 Task: Create a due date automation trigger when advanced on, 2 hours after a card is due add fields with custom field "Resume" set to a date more than 1 working days from now.
Action: Mouse moved to (944, 70)
Screenshot: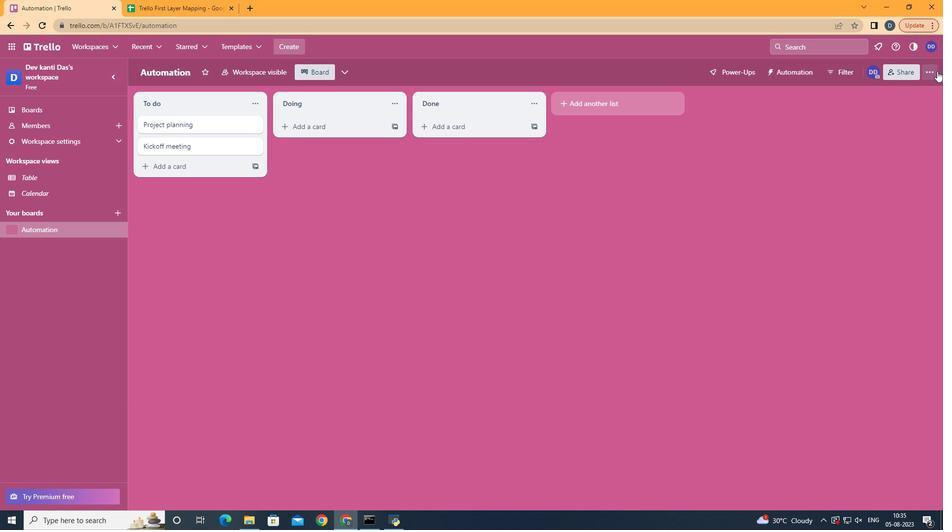 
Action: Mouse pressed left at (944, 70)
Screenshot: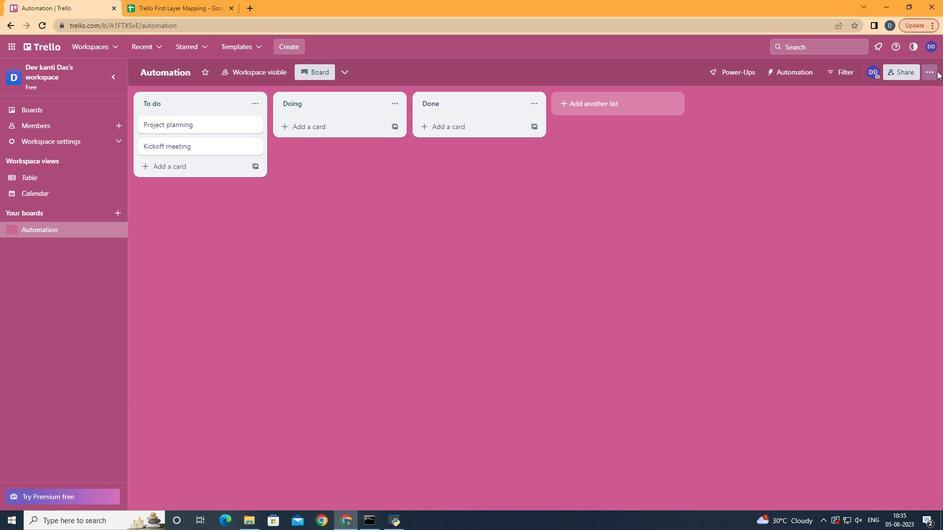 
Action: Mouse moved to (848, 211)
Screenshot: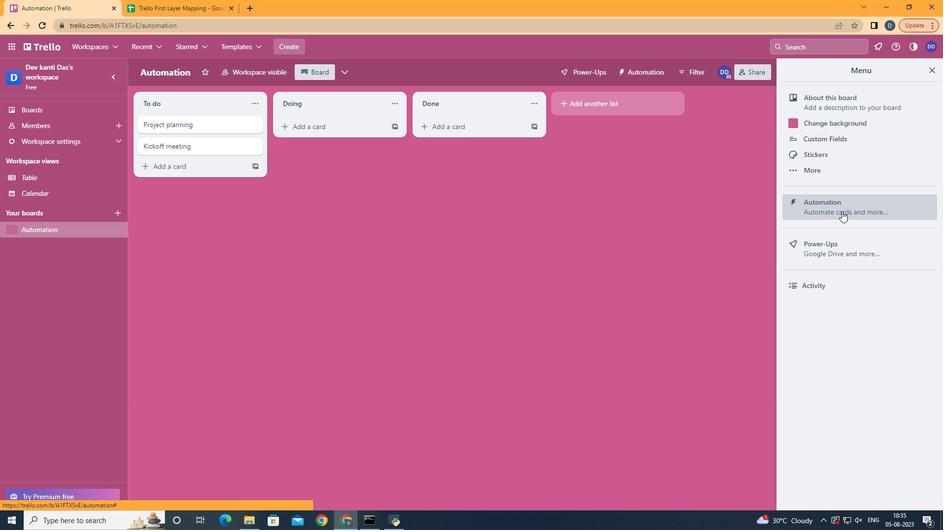 
Action: Mouse pressed left at (848, 211)
Screenshot: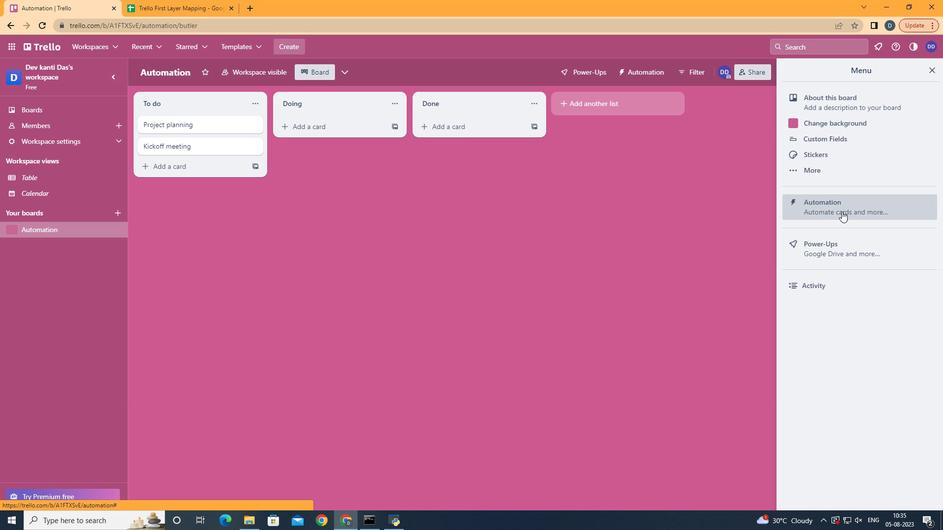 
Action: Mouse moved to (204, 200)
Screenshot: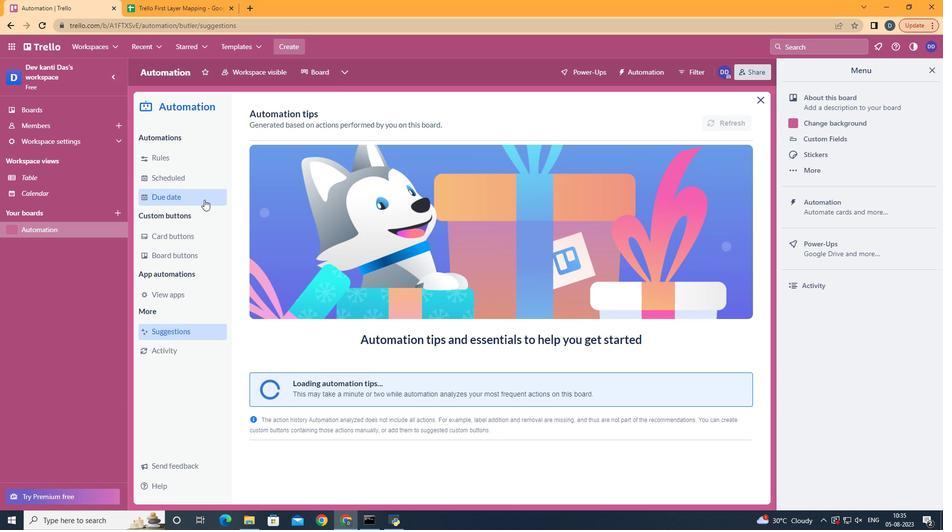 
Action: Mouse pressed left at (204, 200)
Screenshot: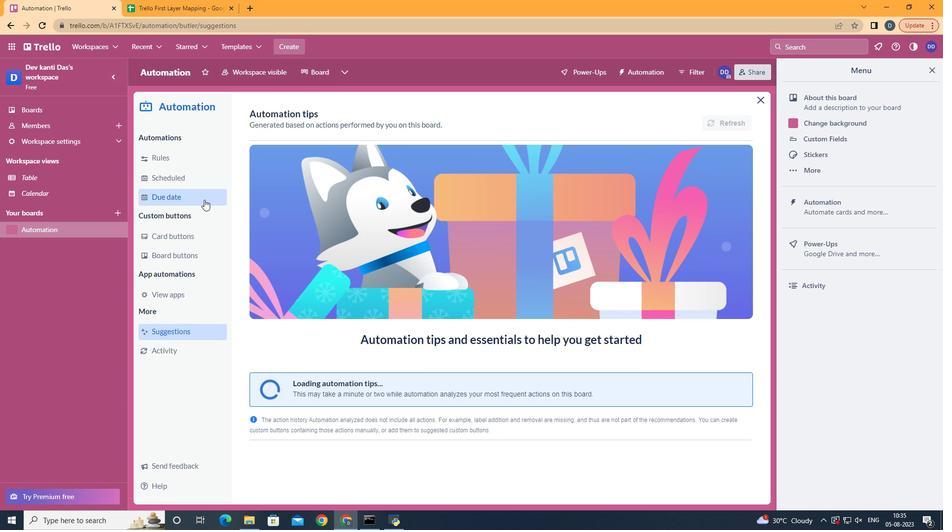 
Action: Mouse moved to (689, 118)
Screenshot: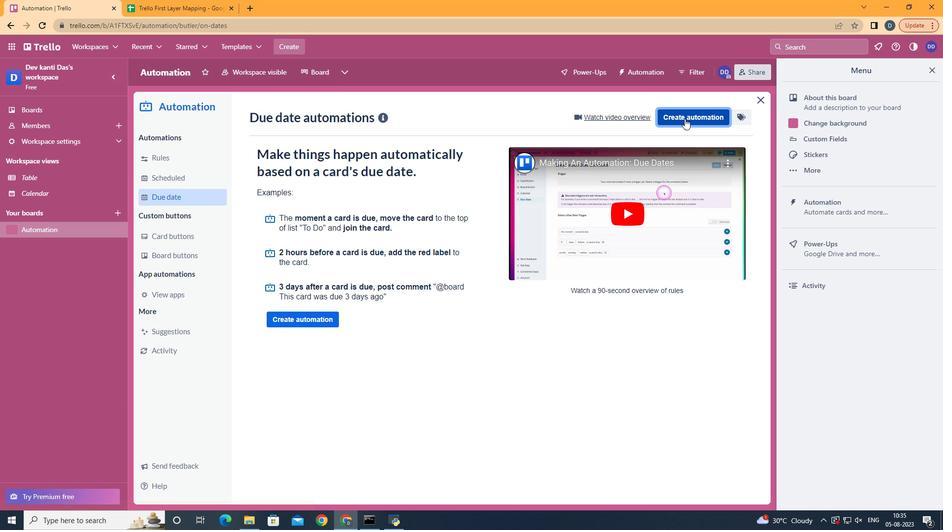 
Action: Mouse pressed left at (689, 118)
Screenshot: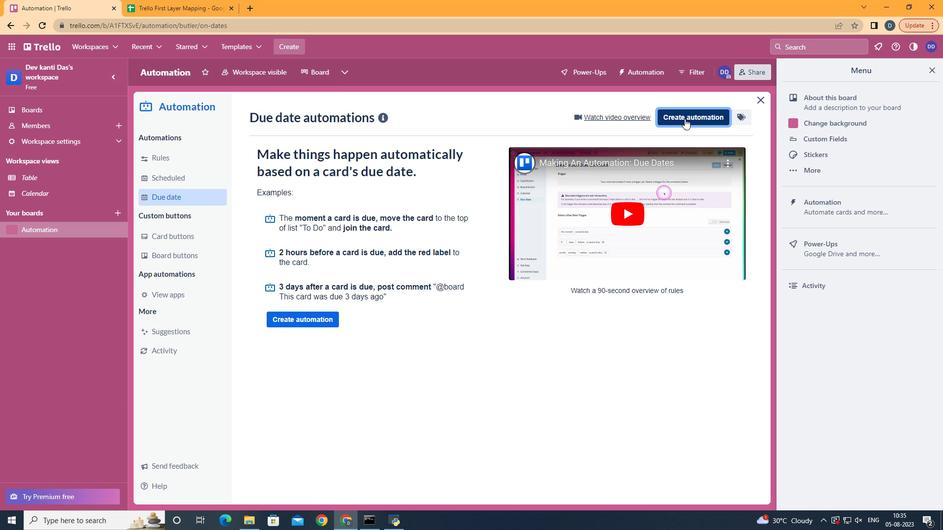 
Action: Mouse moved to (484, 220)
Screenshot: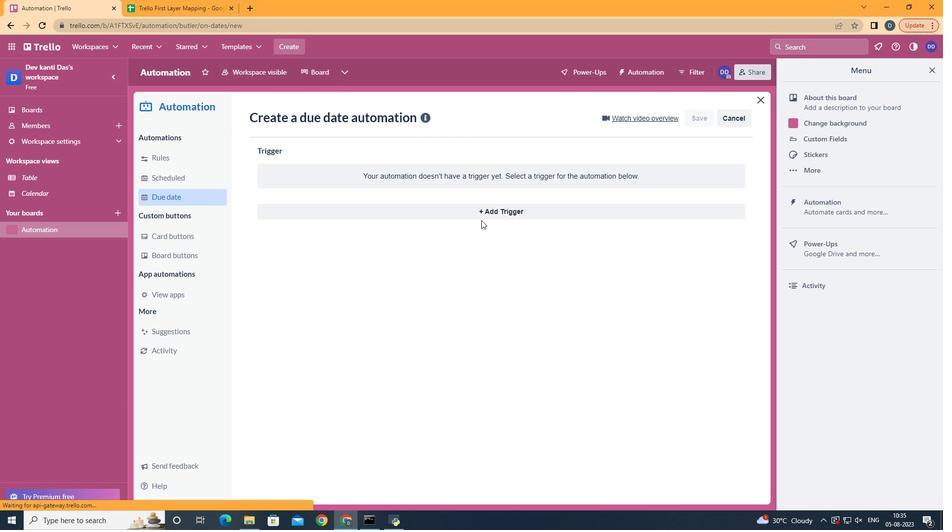 
Action: Mouse pressed left at (484, 220)
Screenshot: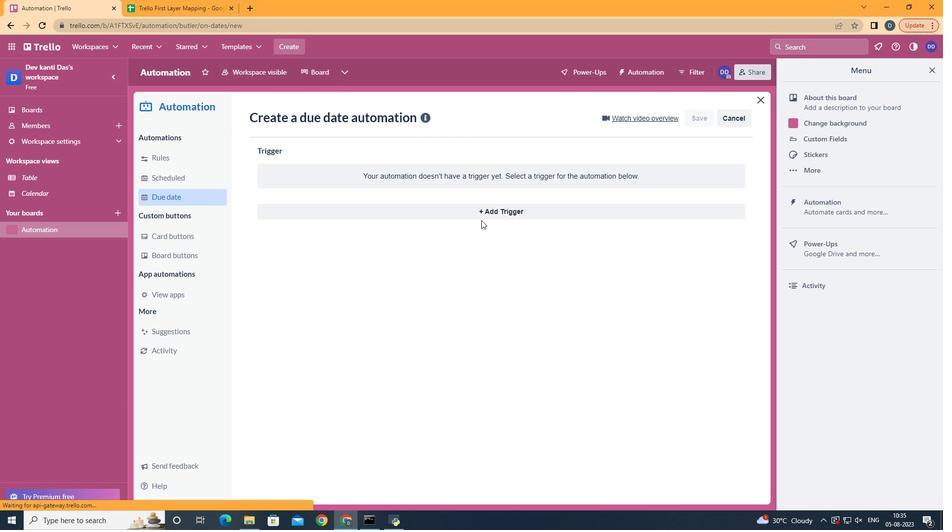 
Action: Mouse moved to (503, 210)
Screenshot: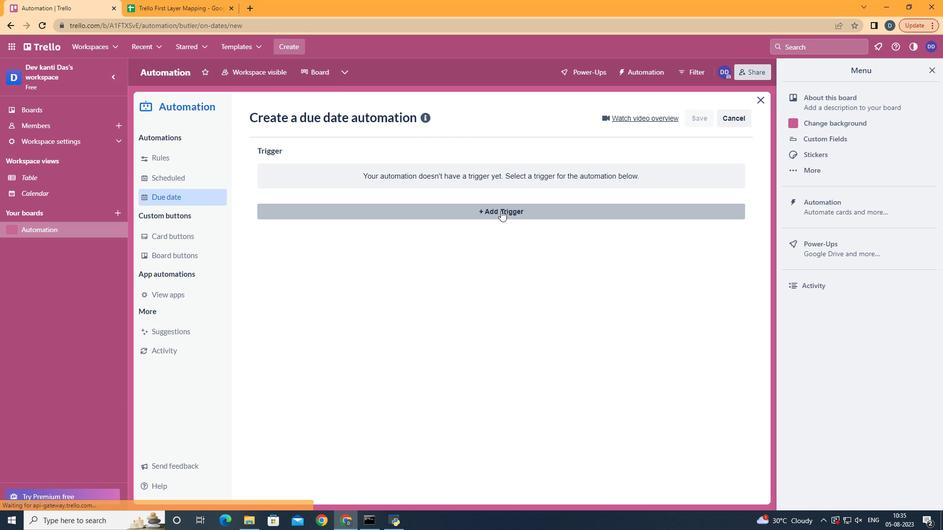 
Action: Mouse pressed left at (503, 210)
Screenshot: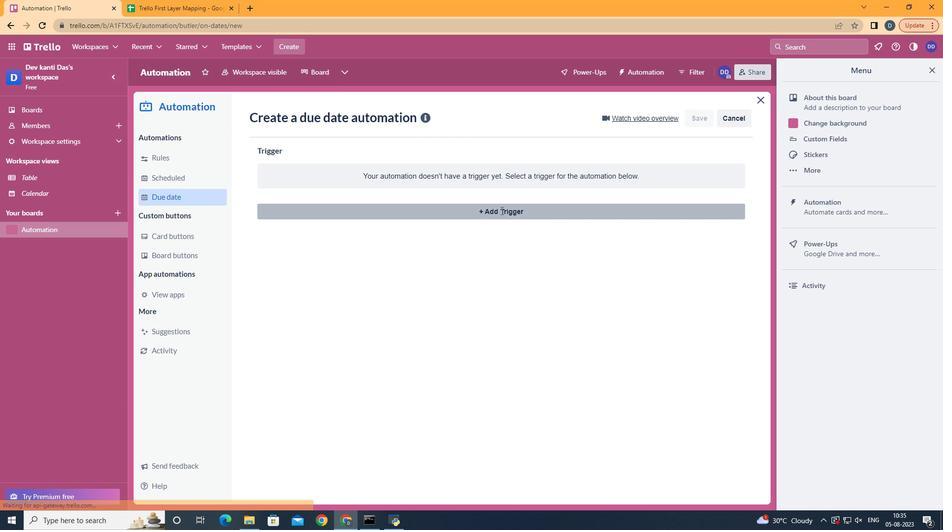
Action: Mouse moved to (319, 421)
Screenshot: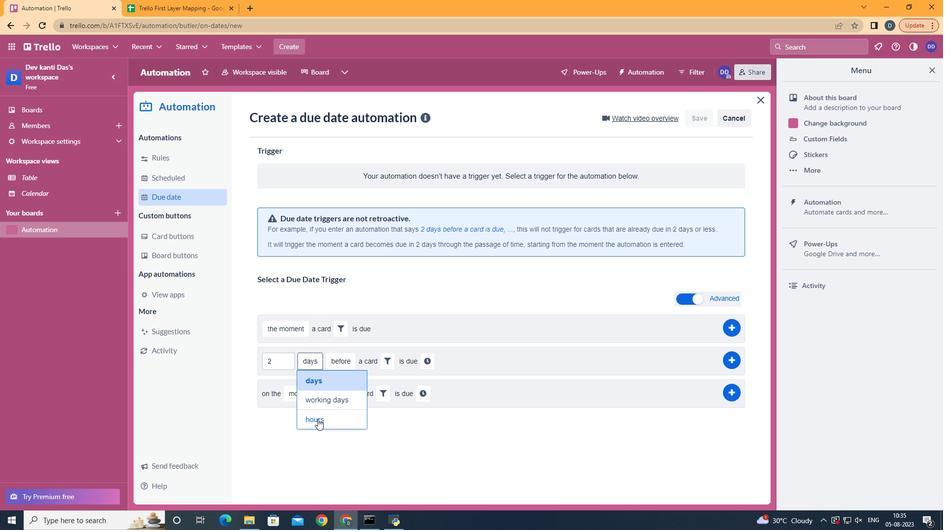 
Action: Mouse pressed left at (319, 421)
Screenshot: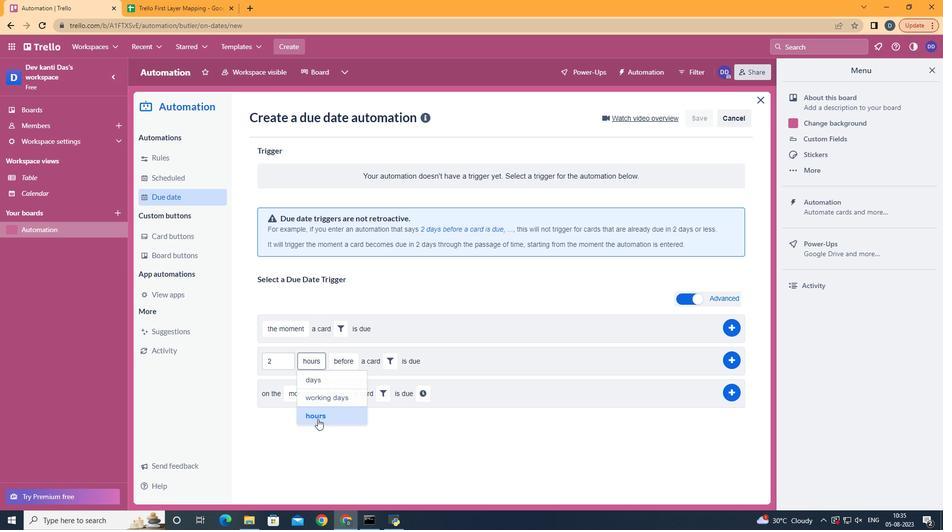 
Action: Mouse moved to (351, 408)
Screenshot: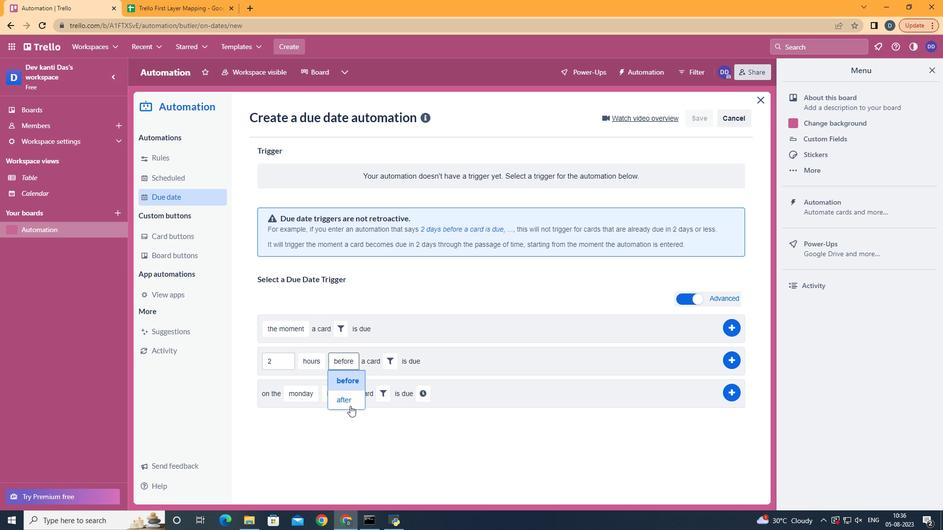 
Action: Mouse pressed left at (351, 408)
Screenshot: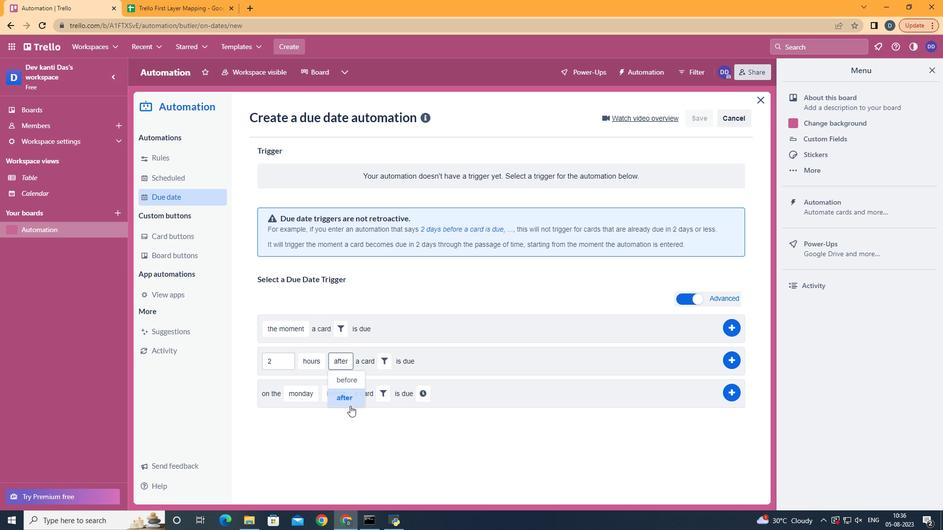 
Action: Mouse moved to (394, 365)
Screenshot: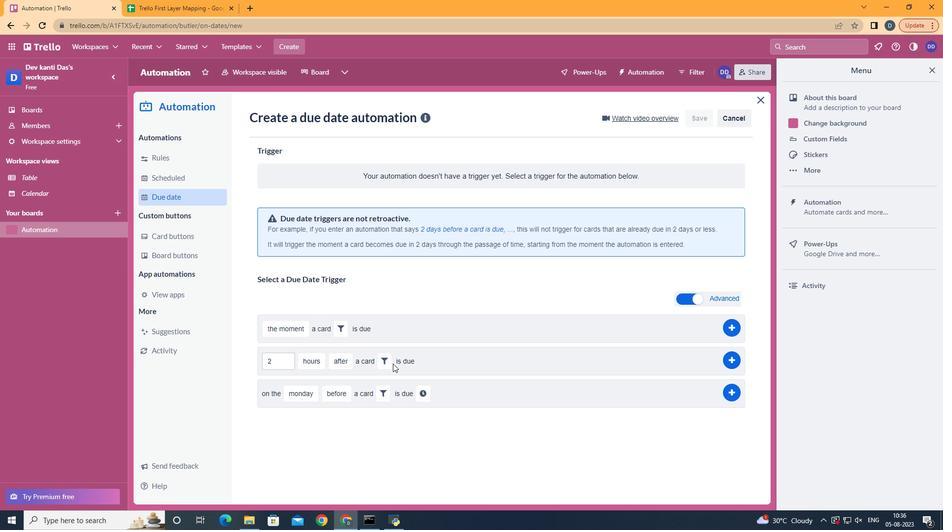 
Action: Mouse pressed left at (394, 365)
Screenshot: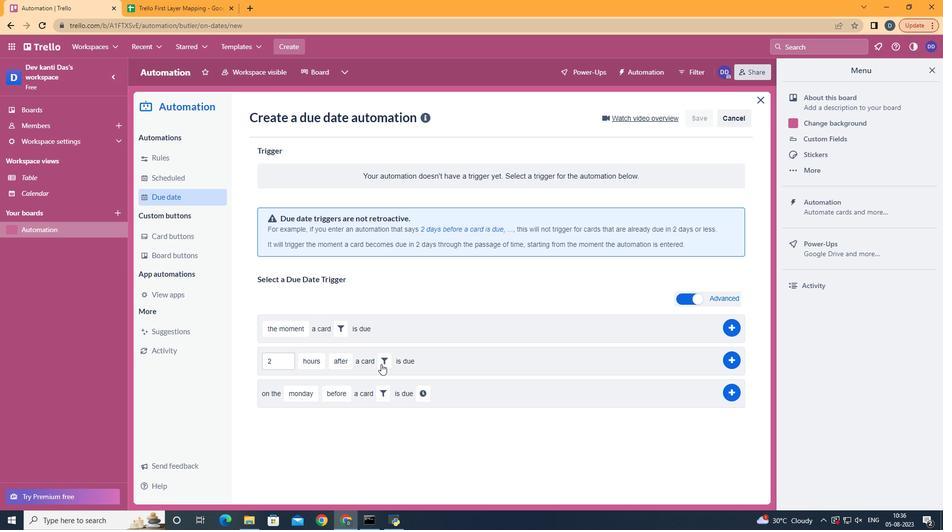 
Action: Mouse moved to (381, 365)
Screenshot: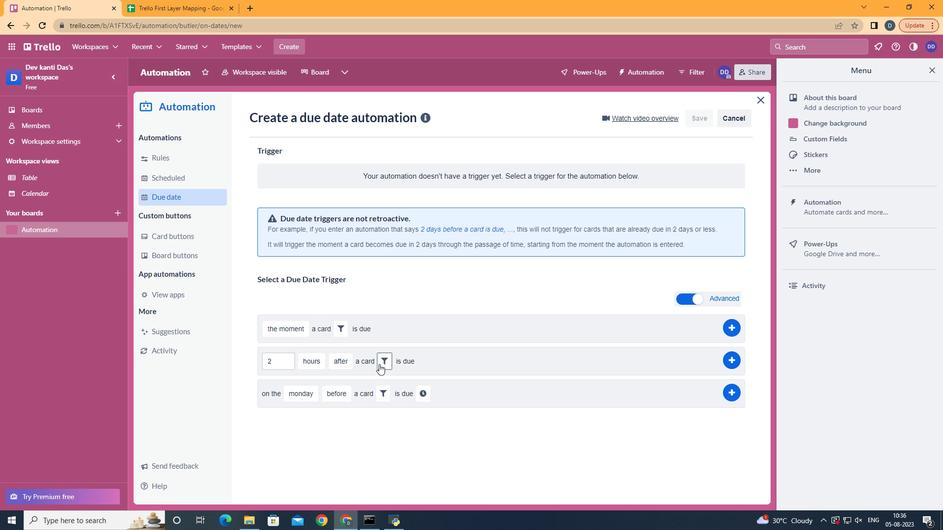 
Action: Mouse pressed left at (381, 365)
Screenshot: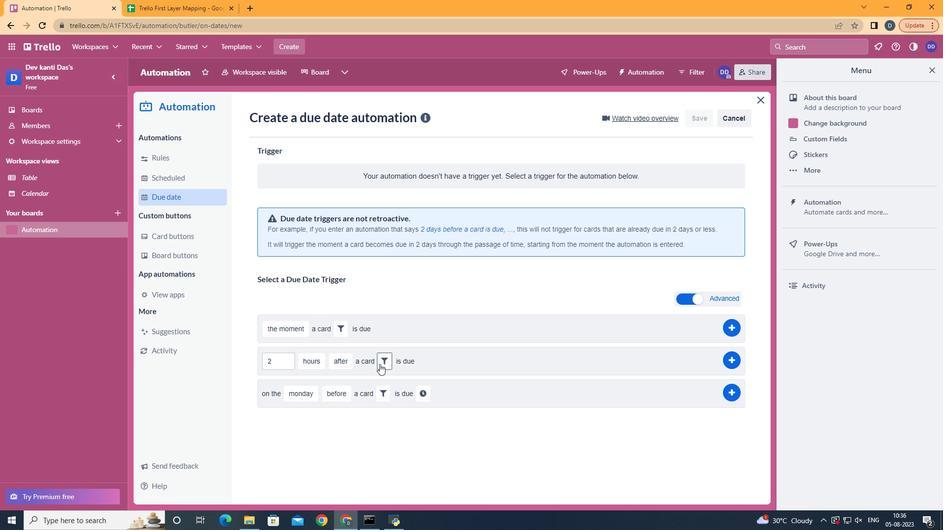 
Action: Mouse moved to (545, 395)
Screenshot: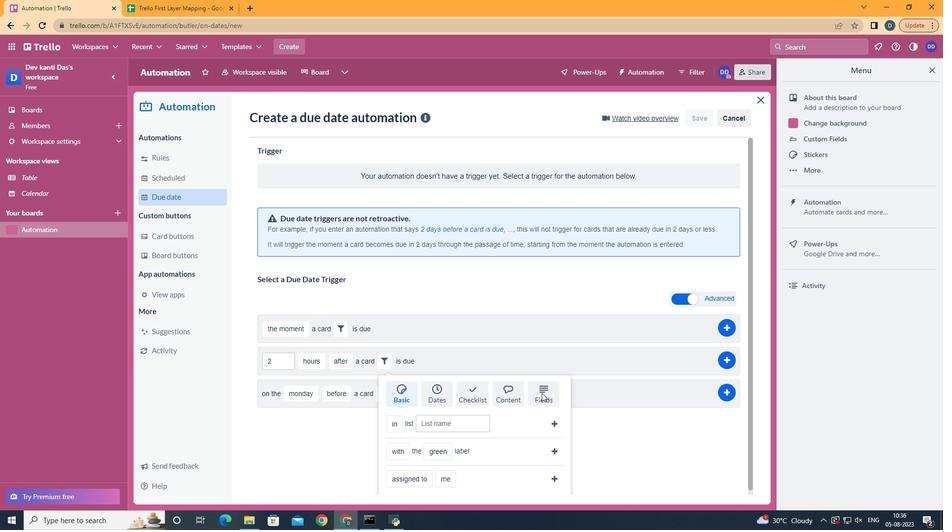 
Action: Mouse pressed left at (545, 395)
Screenshot: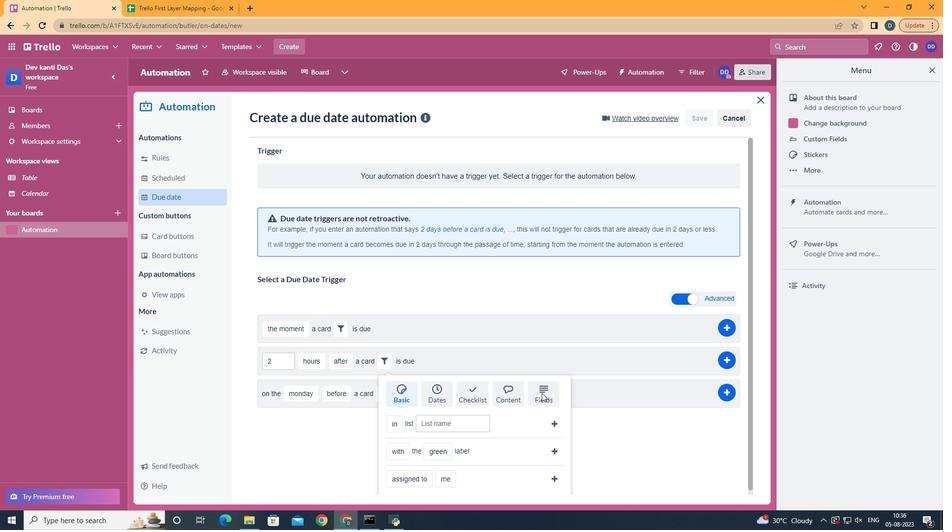 
Action: Mouse scrolled (545, 394) with delta (0, 0)
Screenshot: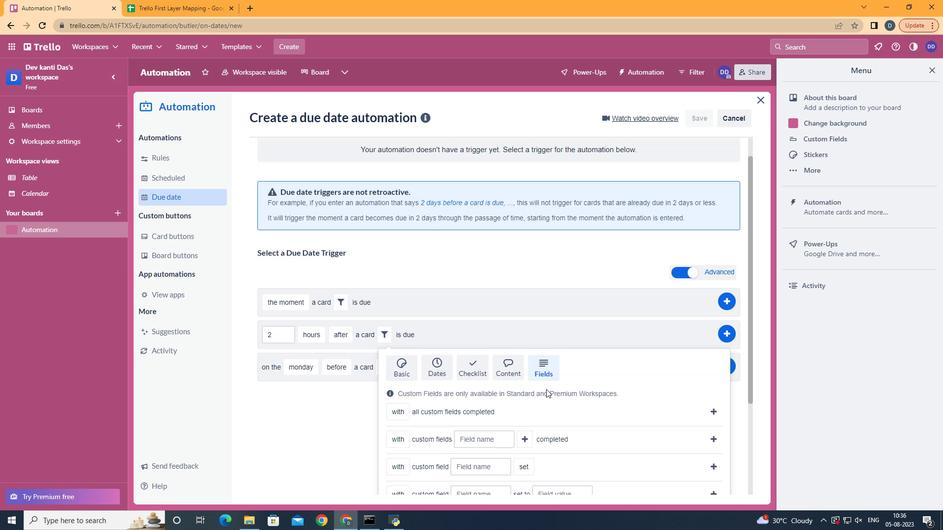 
Action: Mouse scrolled (545, 394) with delta (0, 0)
Screenshot: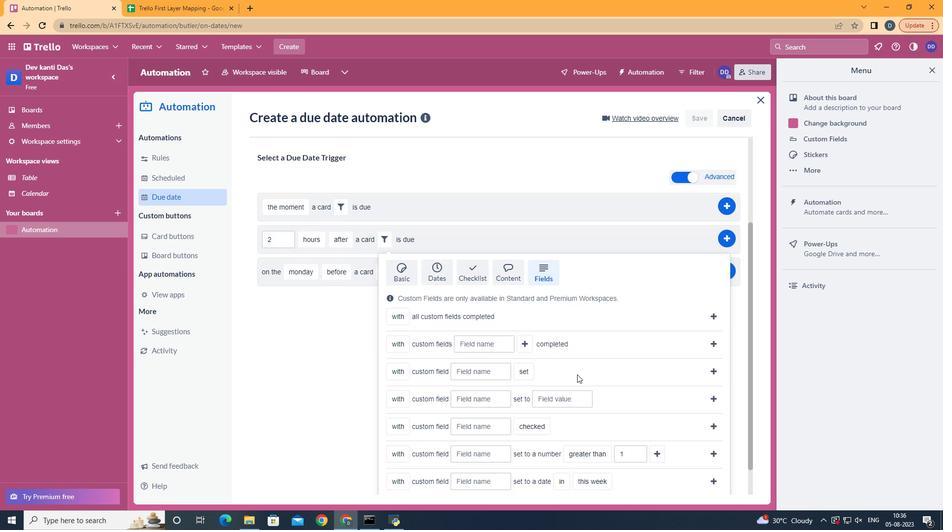 
Action: Mouse scrolled (545, 394) with delta (0, 0)
Screenshot: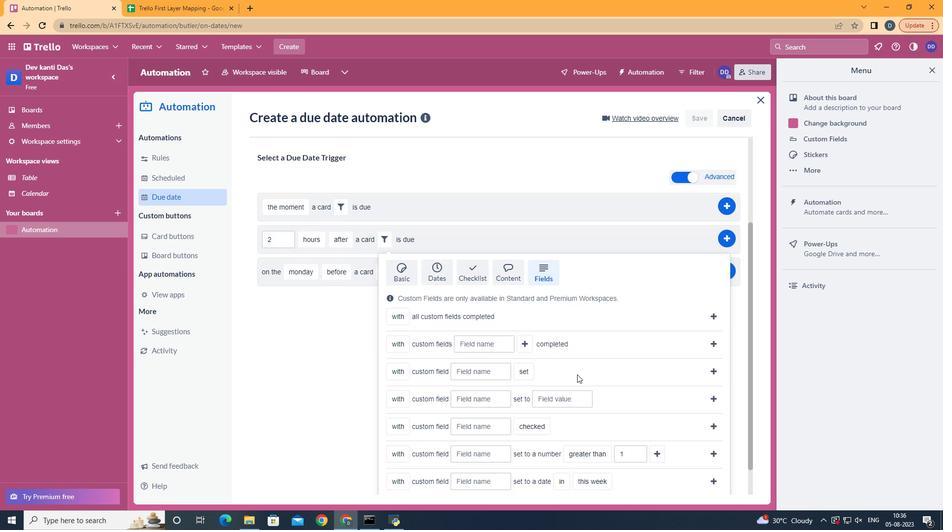 
Action: Mouse scrolled (545, 394) with delta (0, 0)
Screenshot: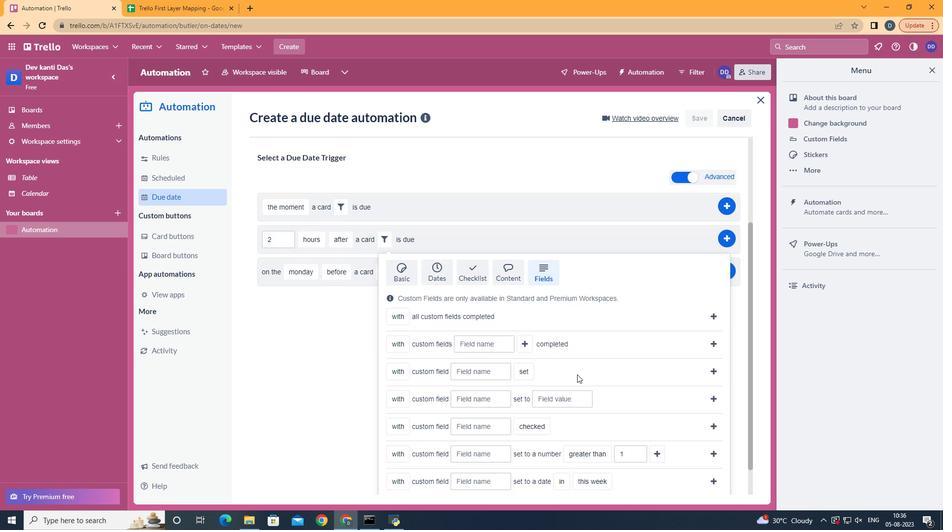 
Action: Mouse scrolled (545, 394) with delta (0, 0)
Screenshot: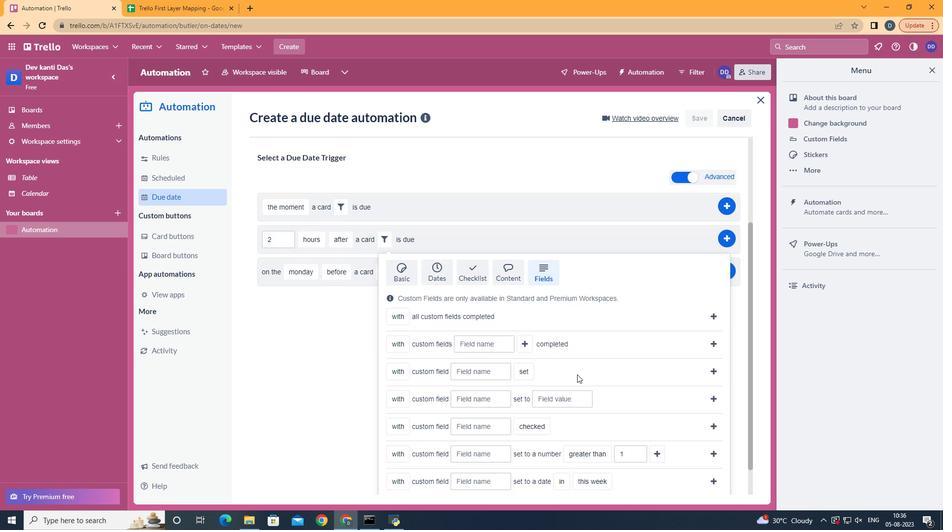 
Action: Mouse scrolled (545, 394) with delta (0, 0)
Screenshot: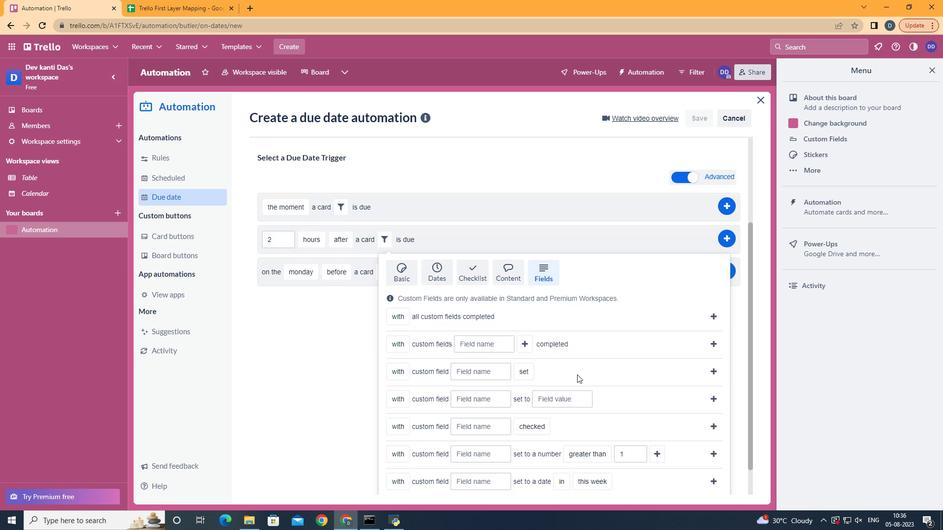 
Action: Mouse moved to (409, 437)
Screenshot: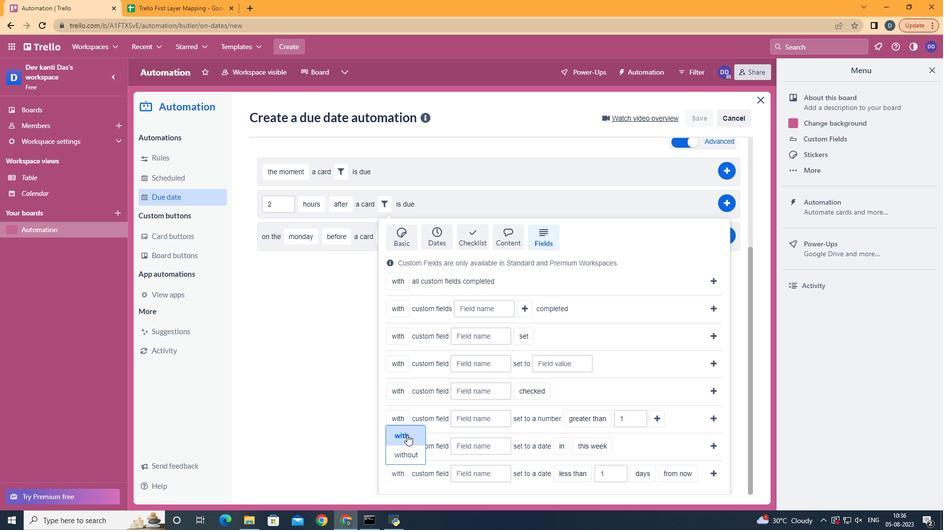 
Action: Mouse pressed left at (409, 437)
Screenshot: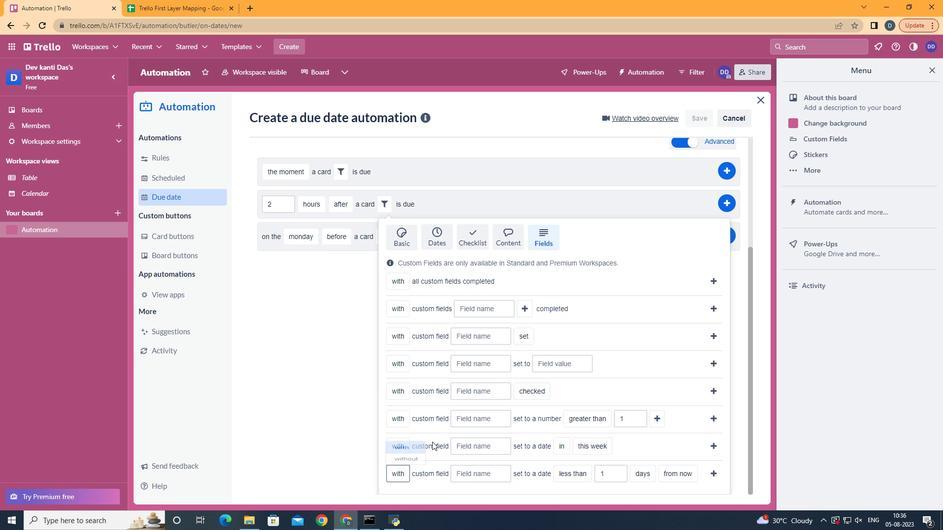 
Action: Mouse moved to (489, 477)
Screenshot: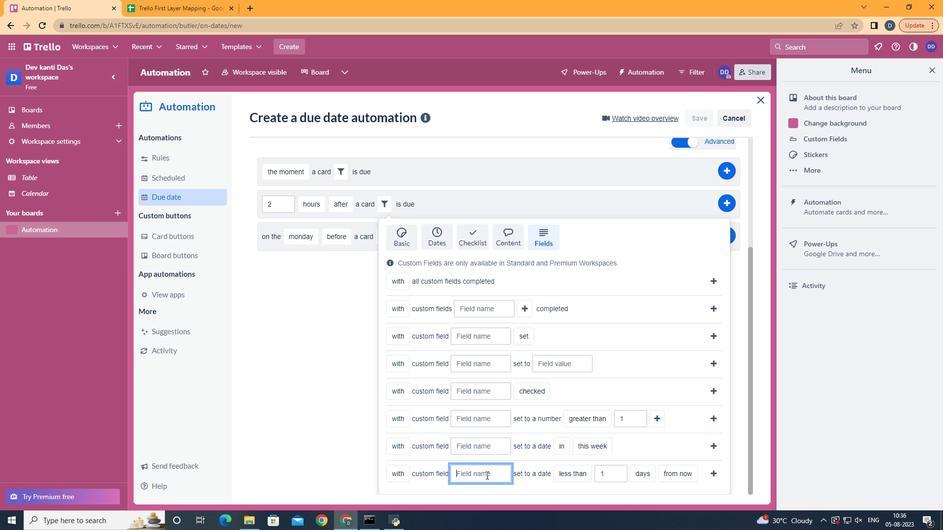 
Action: Mouse pressed left at (489, 477)
Screenshot: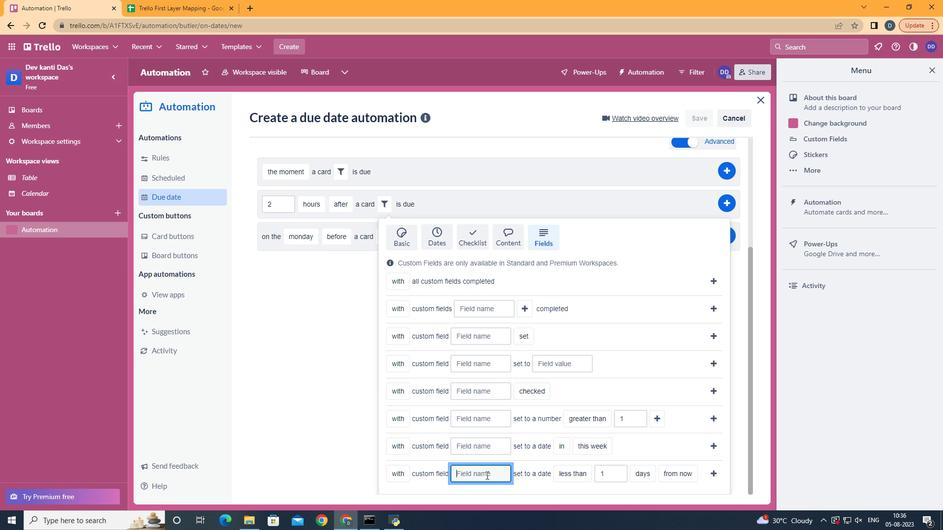 
Action: Key pressed <Key.shift>Resume
Screenshot: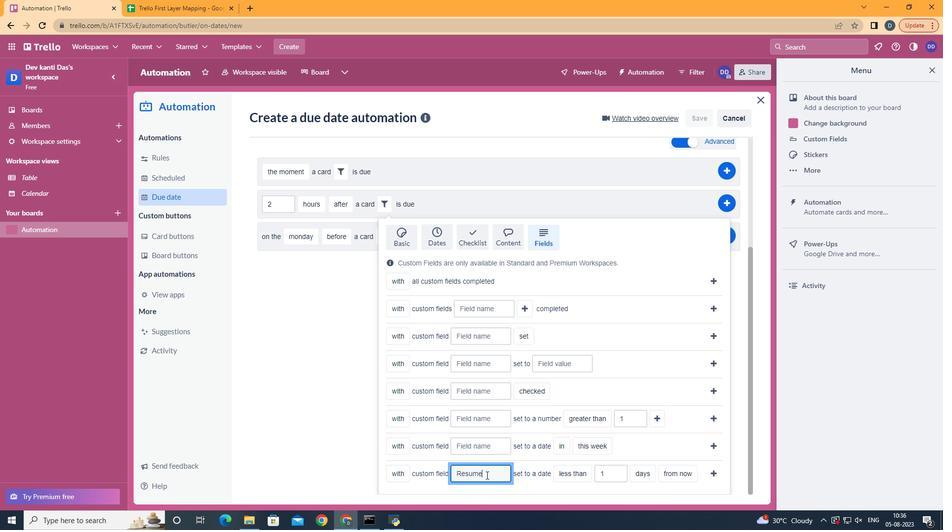 
Action: Mouse moved to (581, 436)
Screenshot: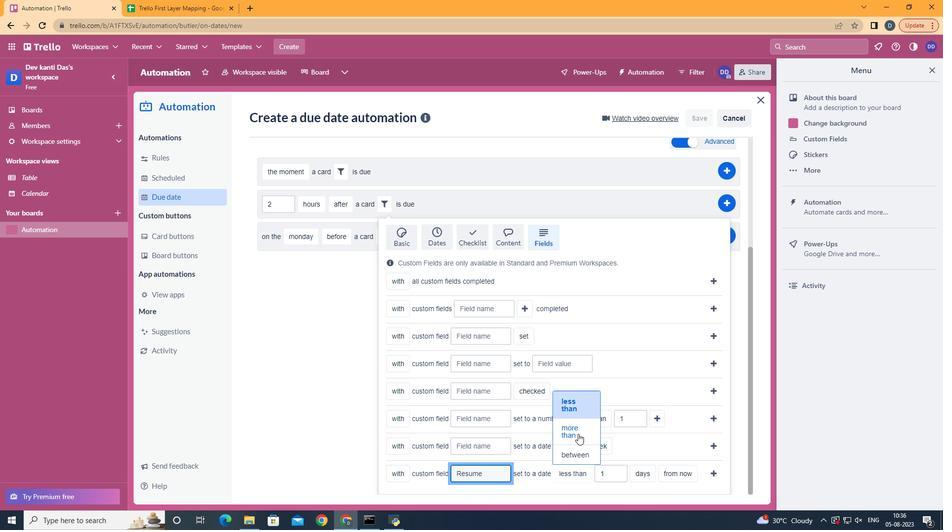 
Action: Mouse pressed left at (581, 436)
Screenshot: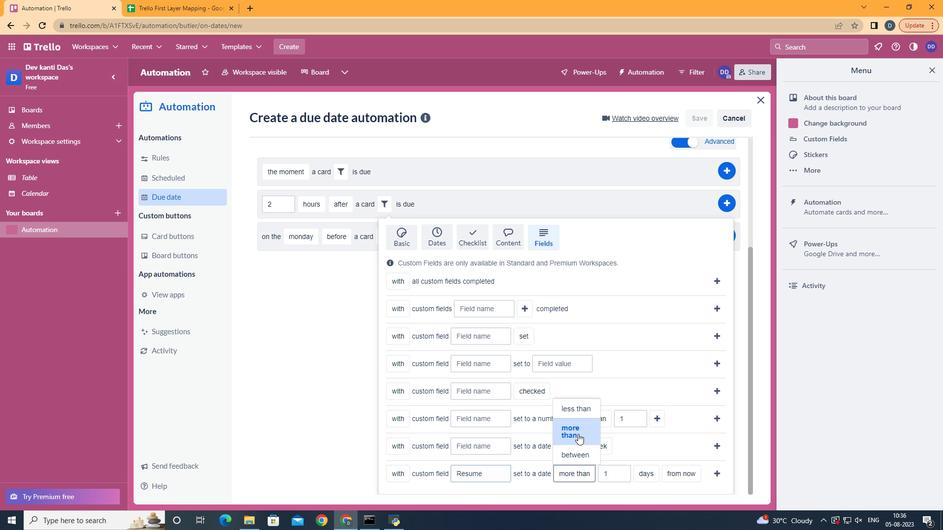 
Action: Mouse moved to (664, 455)
Screenshot: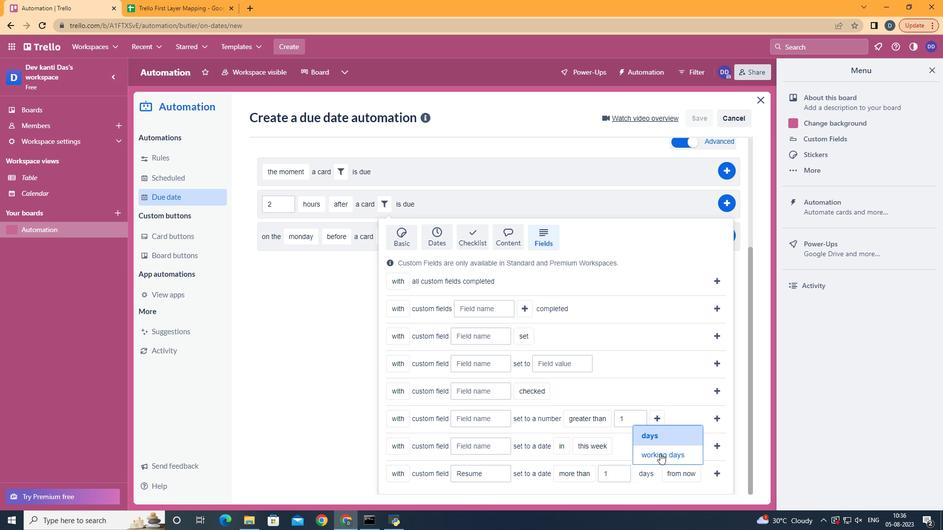 
Action: Mouse pressed left at (664, 455)
Screenshot: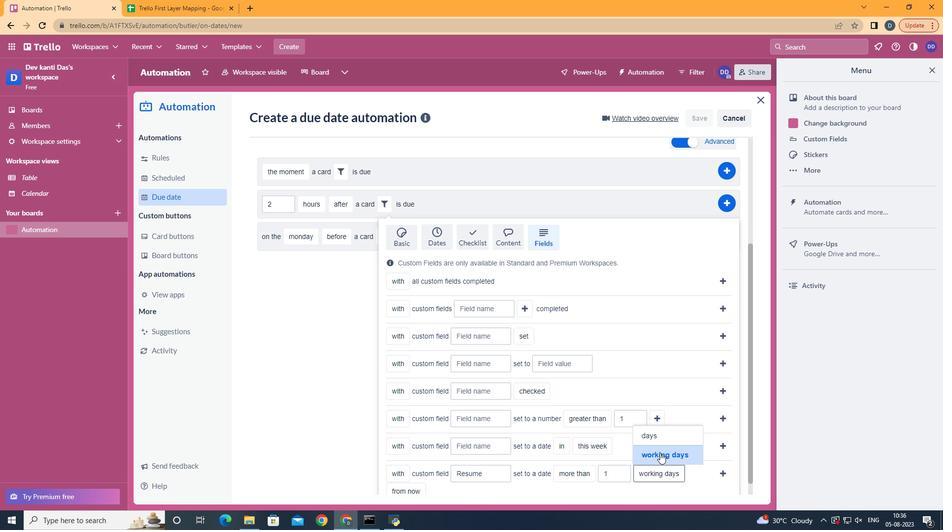 
Action: Mouse moved to (412, 452)
Screenshot: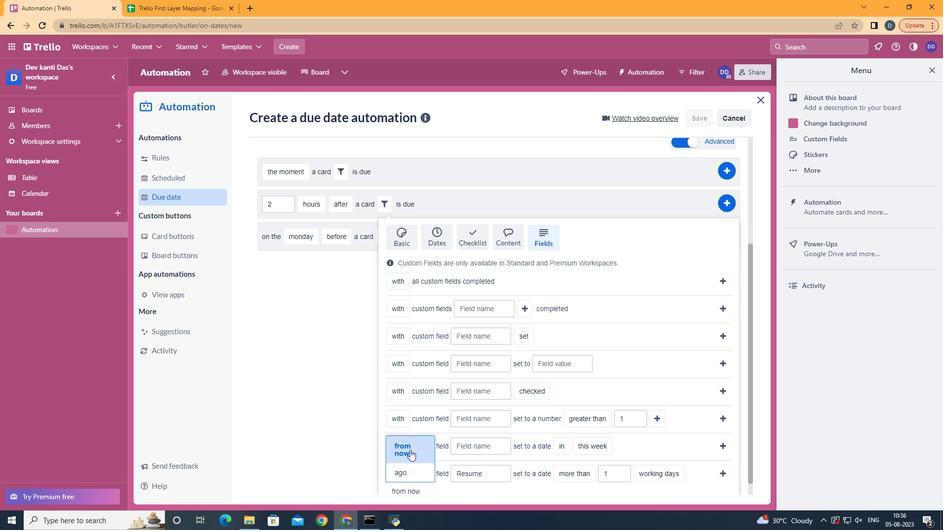 
Action: Mouse pressed left at (412, 452)
Screenshot: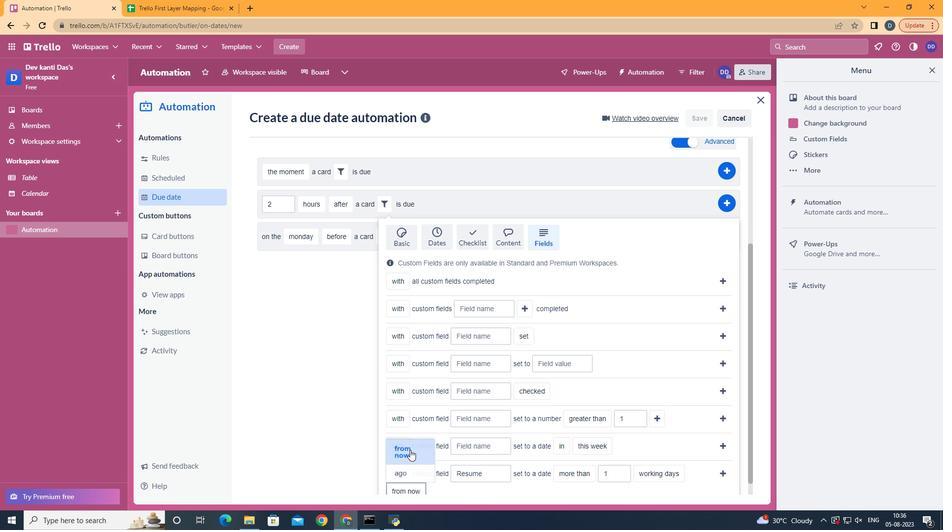 
Action: Mouse moved to (732, 474)
Screenshot: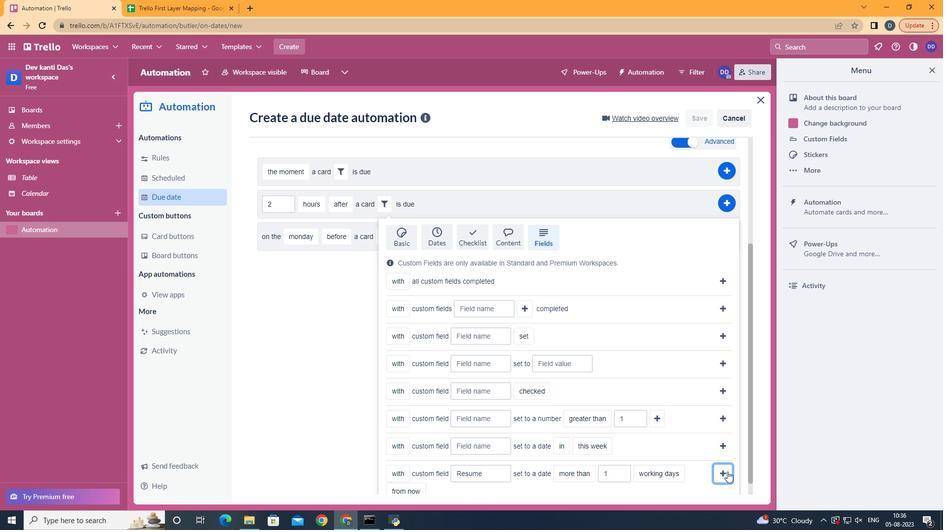 
Action: Mouse pressed left at (732, 474)
Screenshot: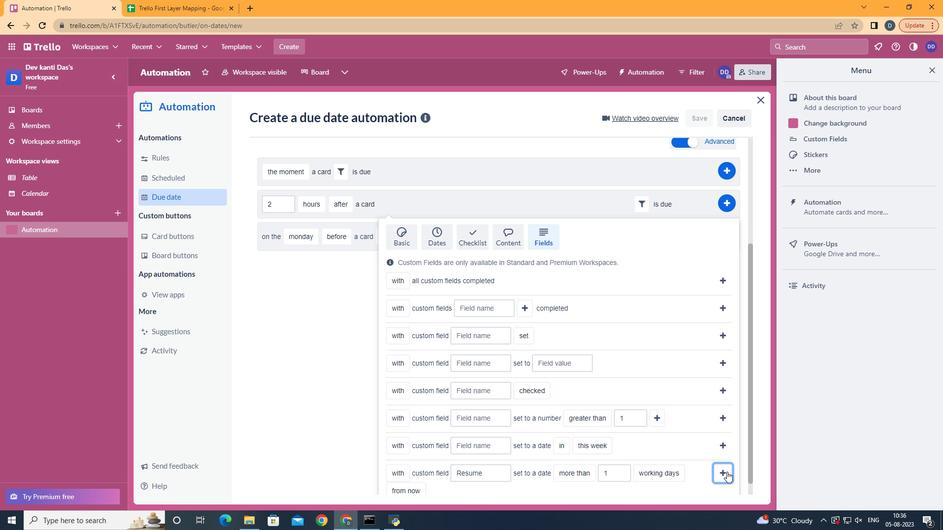 
Action: Mouse moved to (737, 354)
Screenshot: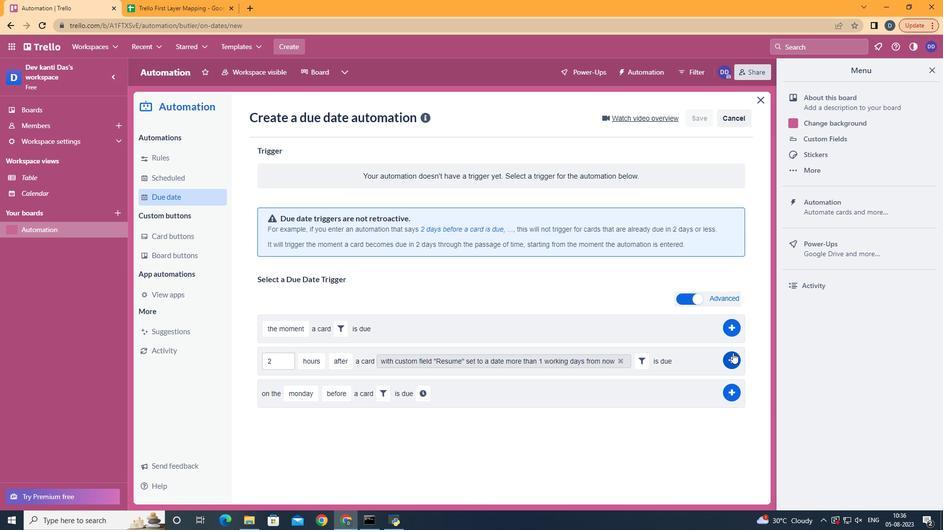 
Action: Mouse pressed left at (737, 354)
Screenshot: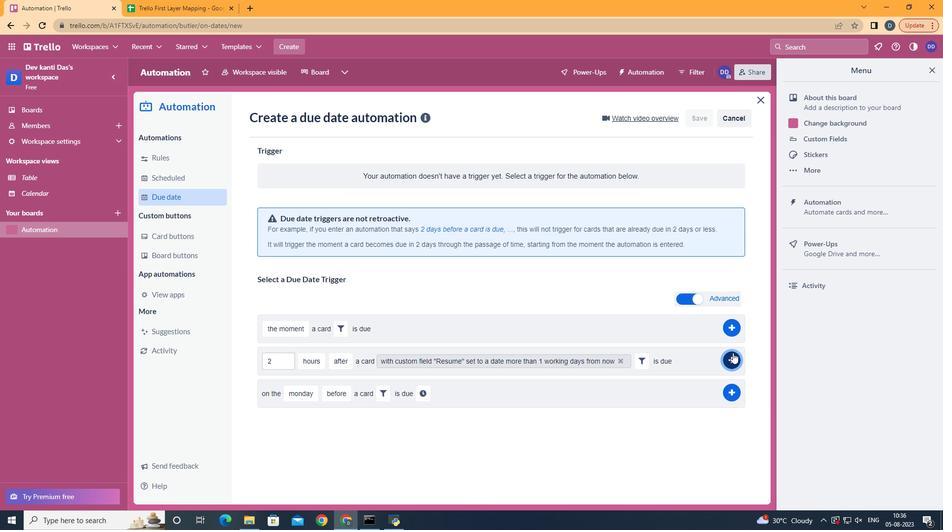 
Action: Mouse moved to (402, 129)
Screenshot: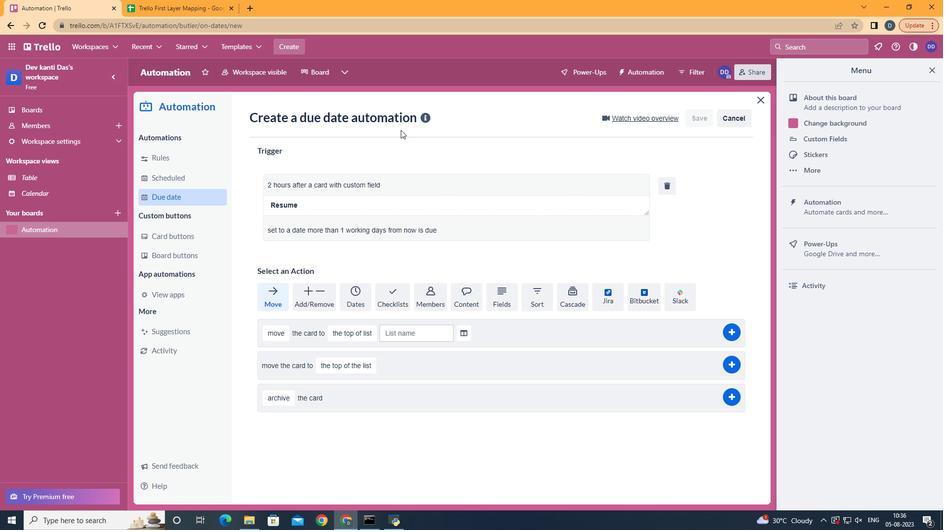 
